 Task: Create a bookmark.
Action: Mouse moved to (39, 18)
Screenshot: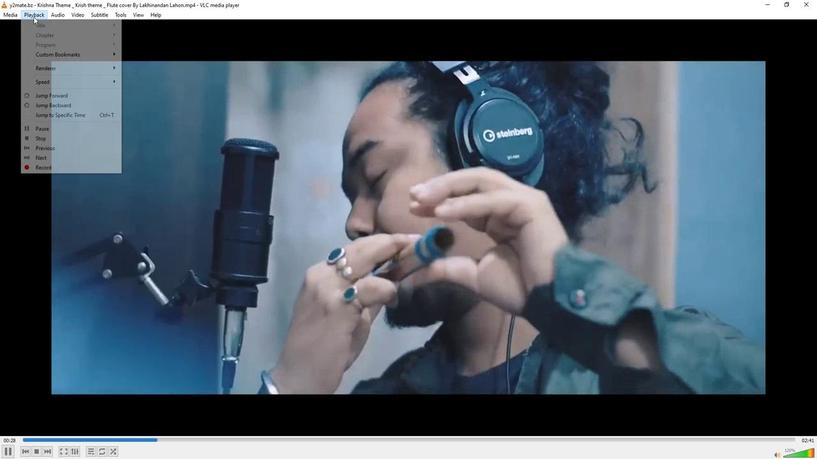 
Action: Mouse pressed left at (39, 18)
Screenshot: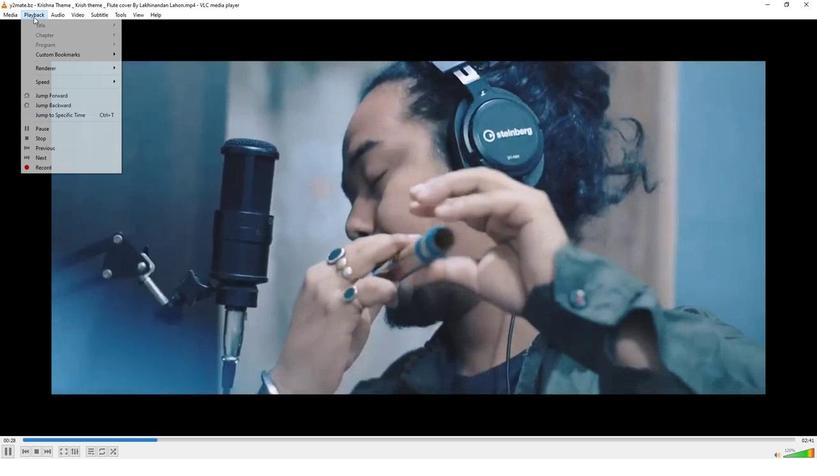 
Action: Mouse moved to (90, 54)
Screenshot: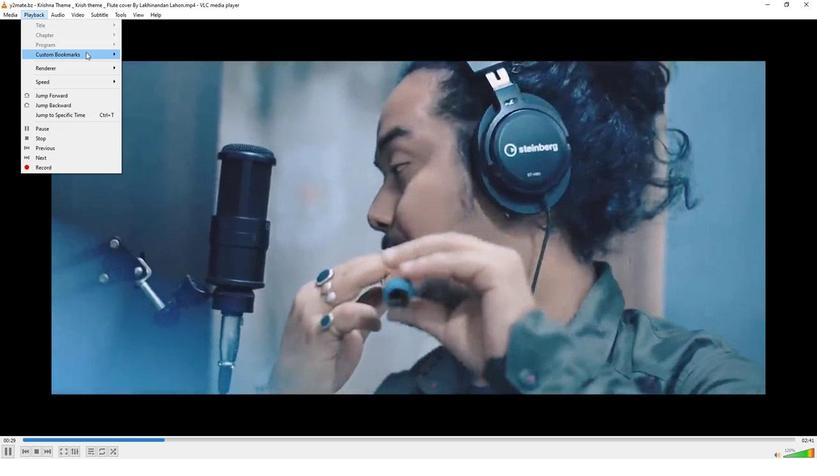 
Action: Mouse pressed left at (90, 54)
Screenshot: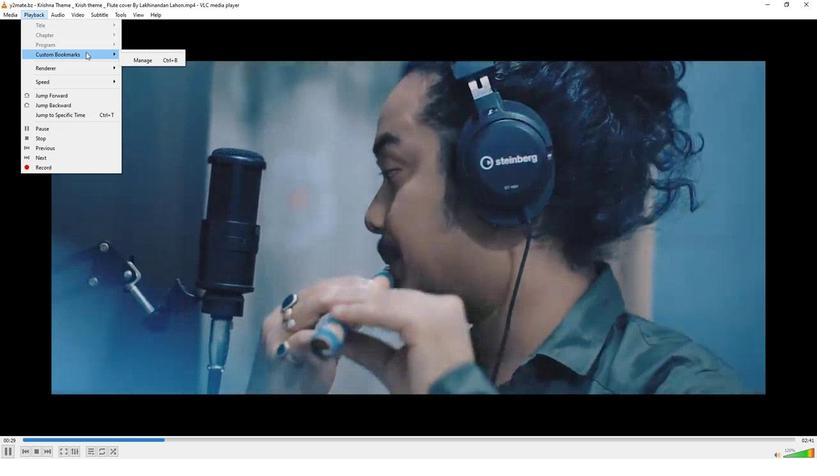 
Action: Mouse moved to (136, 63)
Screenshot: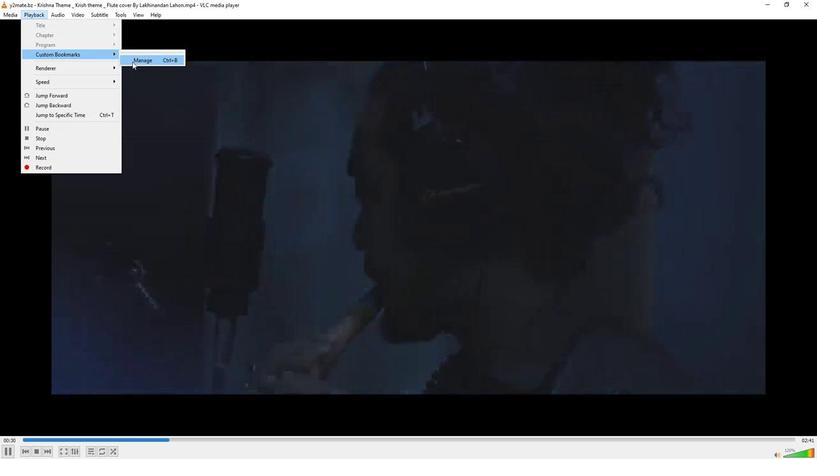 
Action: Mouse pressed left at (136, 63)
Screenshot: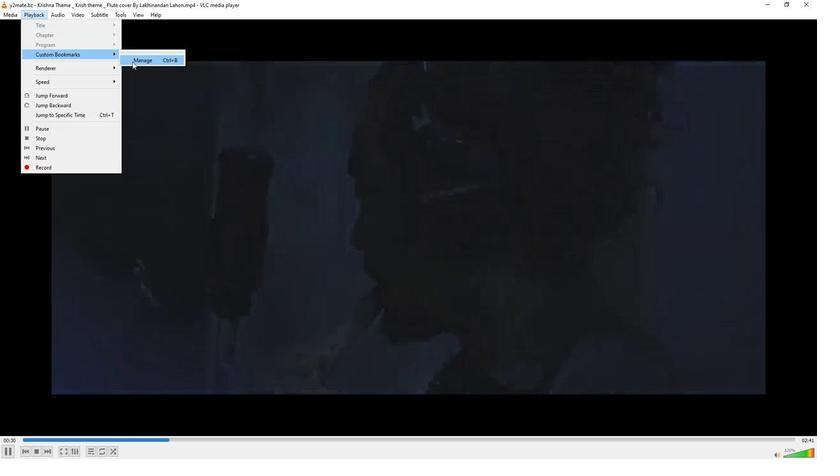 
Action: Mouse moved to (220, 81)
Screenshot: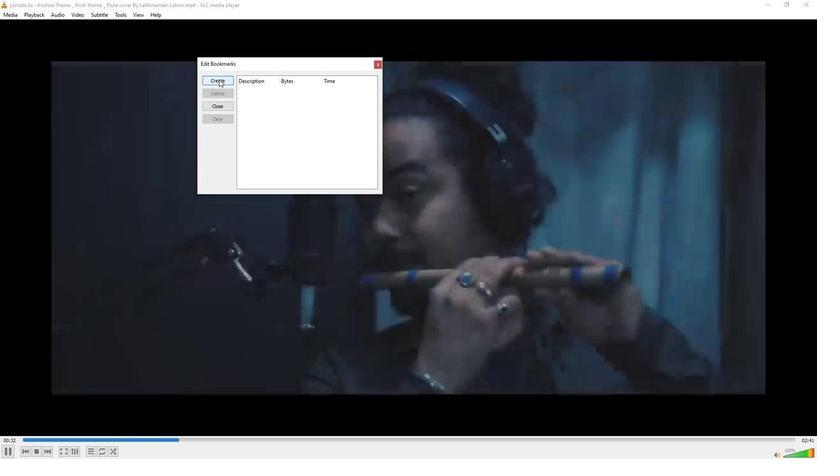 
Action: Mouse pressed left at (220, 81)
Screenshot: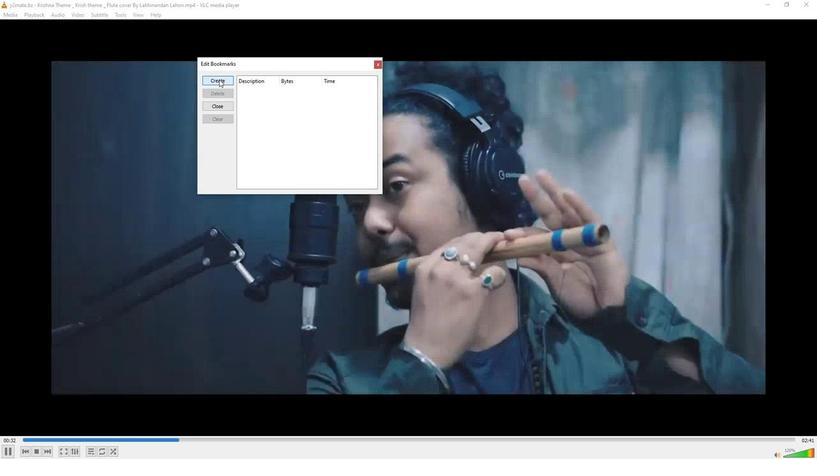 
Action: Mouse moved to (305, 109)
Screenshot: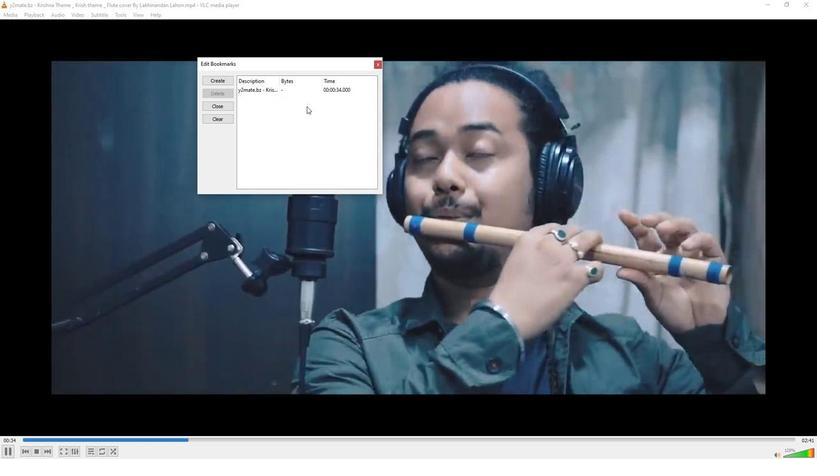 
